Task: Add Nelson Bach Pastilles, Natural Stress Relief, Lemon Flavor to the cart.
Action: Mouse moved to (266, 124)
Screenshot: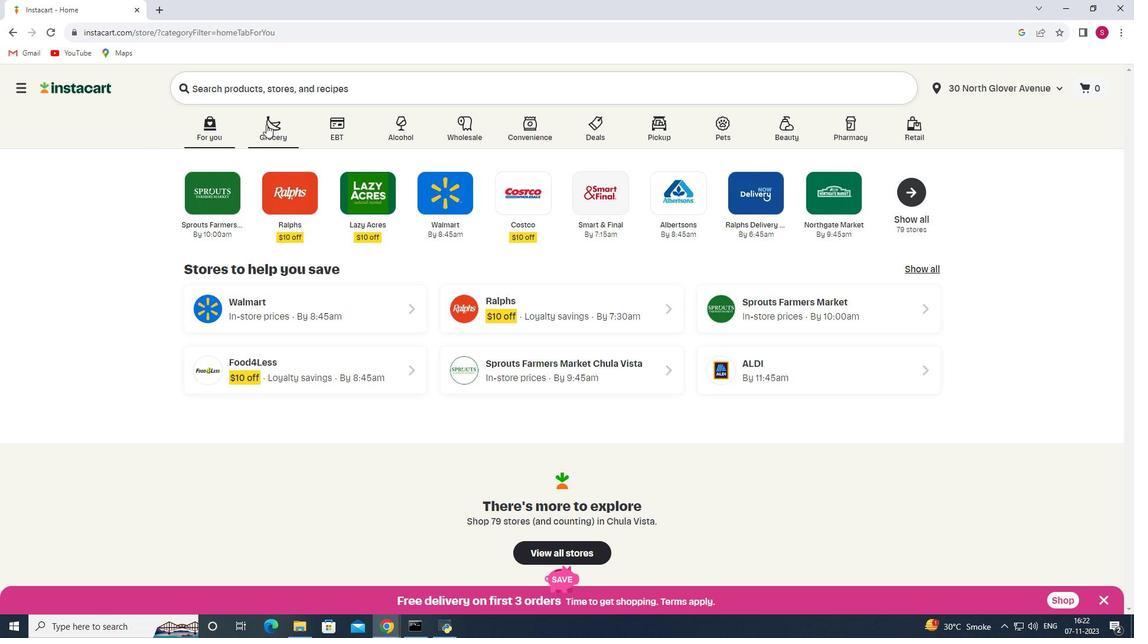 
Action: Mouse pressed left at (266, 124)
Screenshot: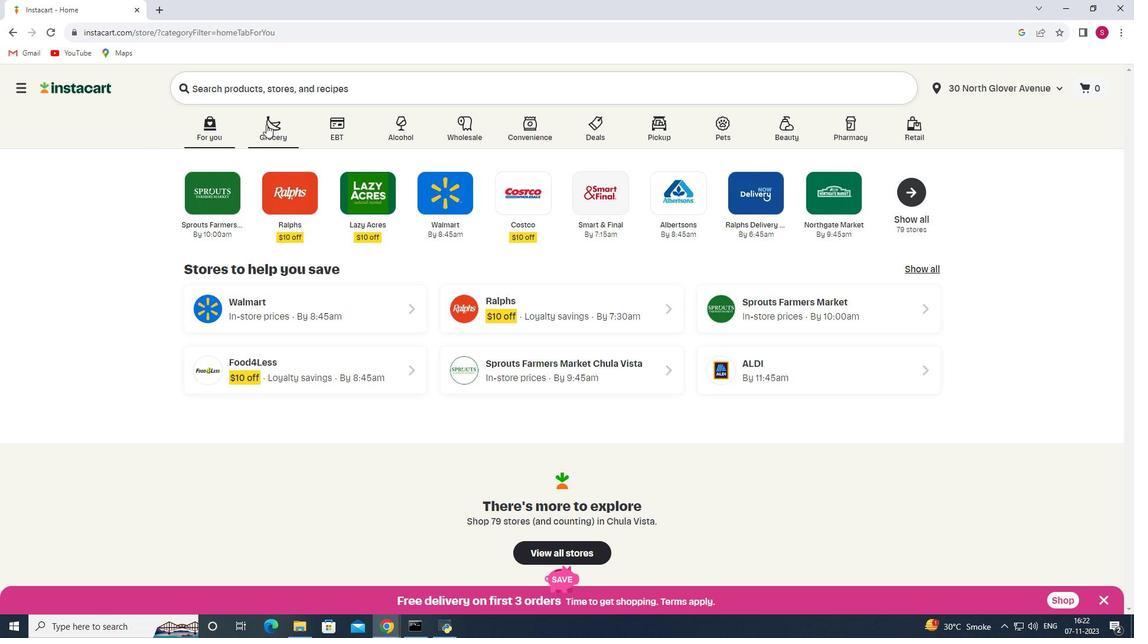 
Action: Mouse moved to (316, 342)
Screenshot: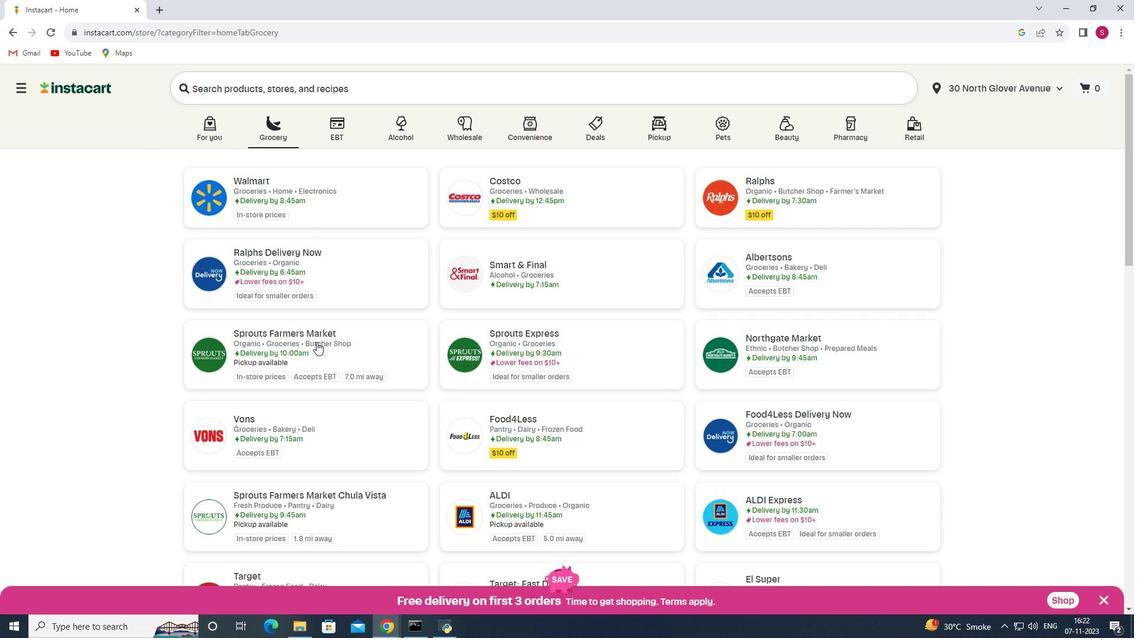
Action: Mouse pressed left at (316, 342)
Screenshot: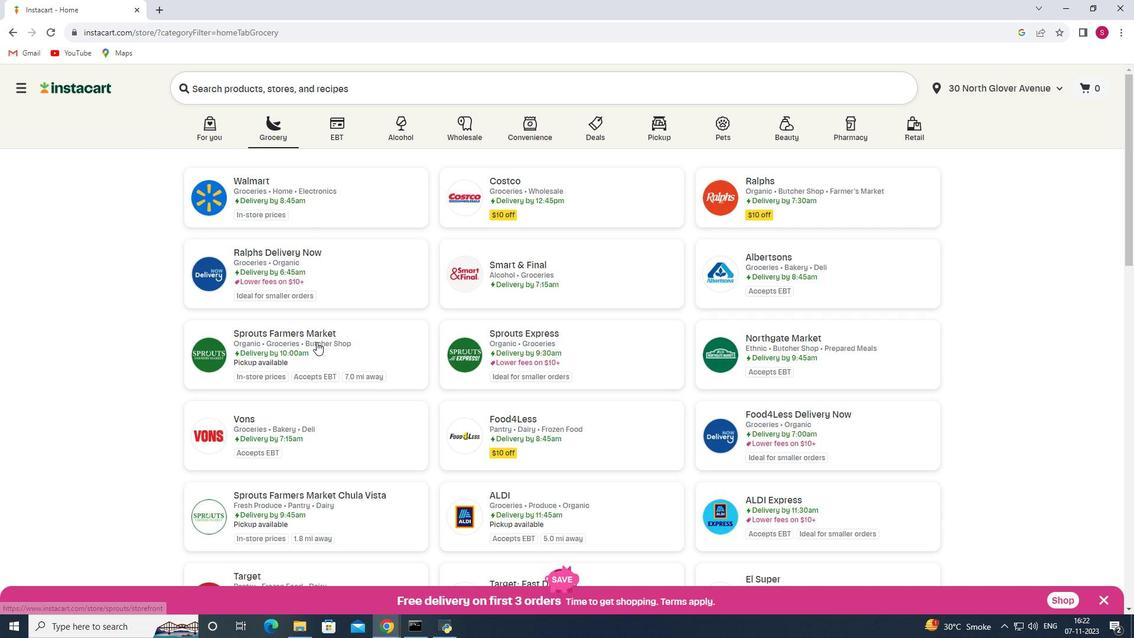 
Action: Mouse moved to (98, 325)
Screenshot: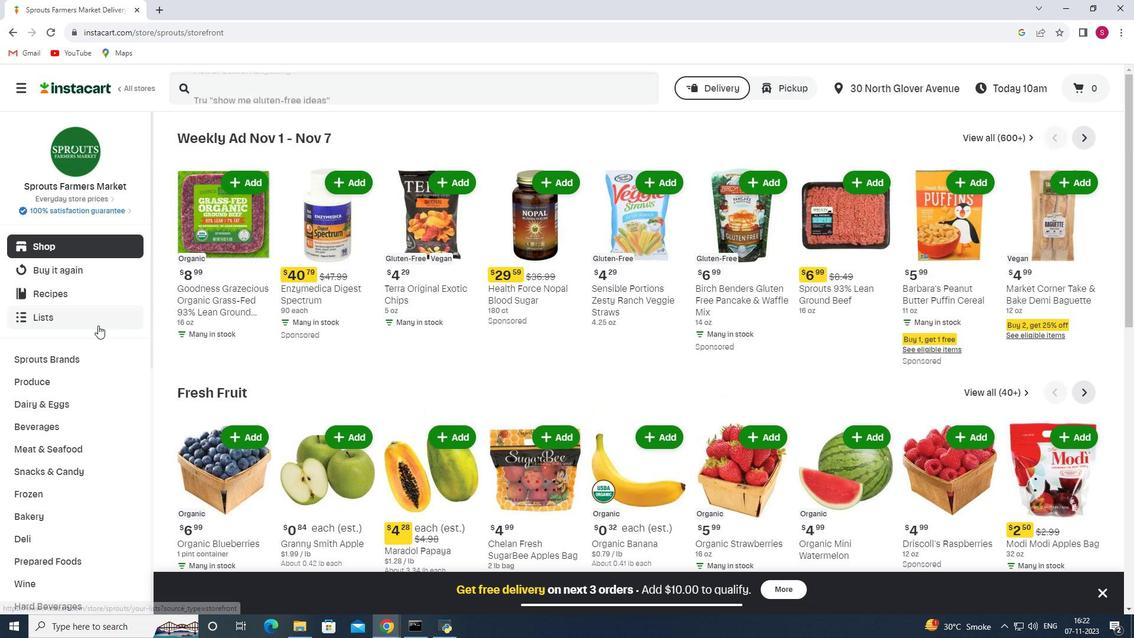 
Action: Mouse scrolled (98, 325) with delta (0, 0)
Screenshot: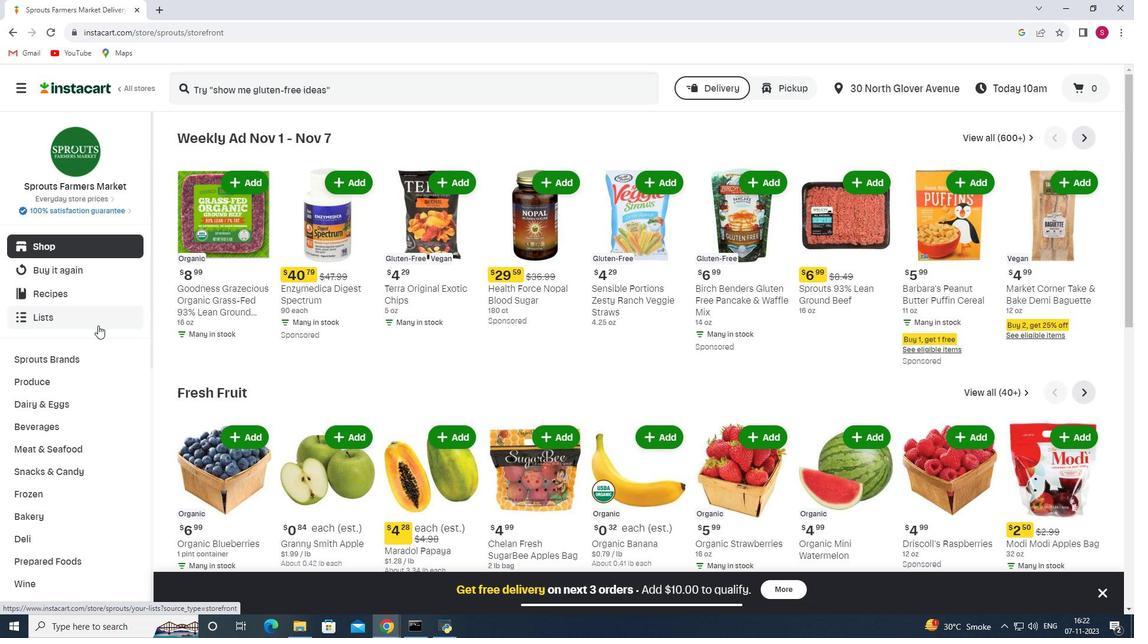 
Action: Mouse scrolled (98, 325) with delta (0, 0)
Screenshot: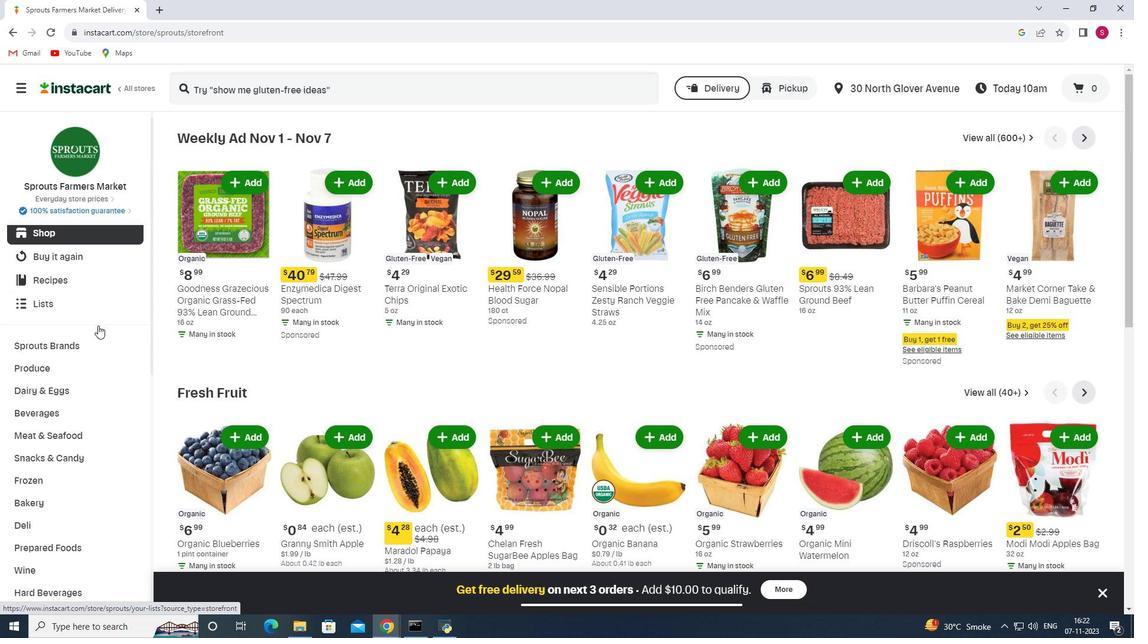 
Action: Mouse scrolled (98, 325) with delta (0, 0)
Screenshot: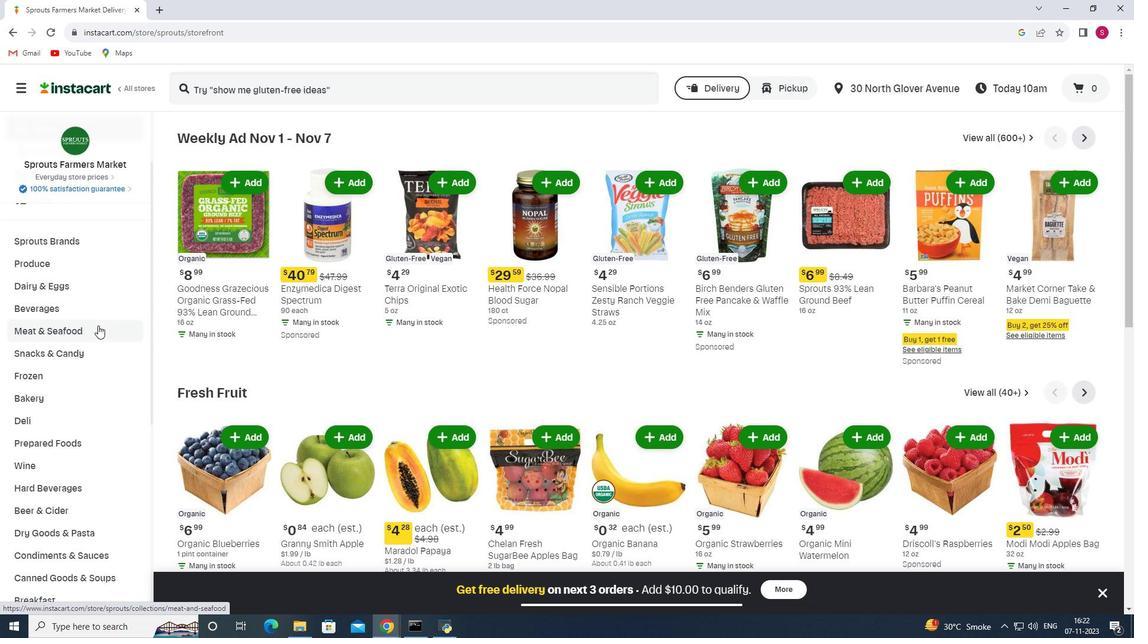 
Action: Mouse scrolled (98, 325) with delta (0, 0)
Screenshot: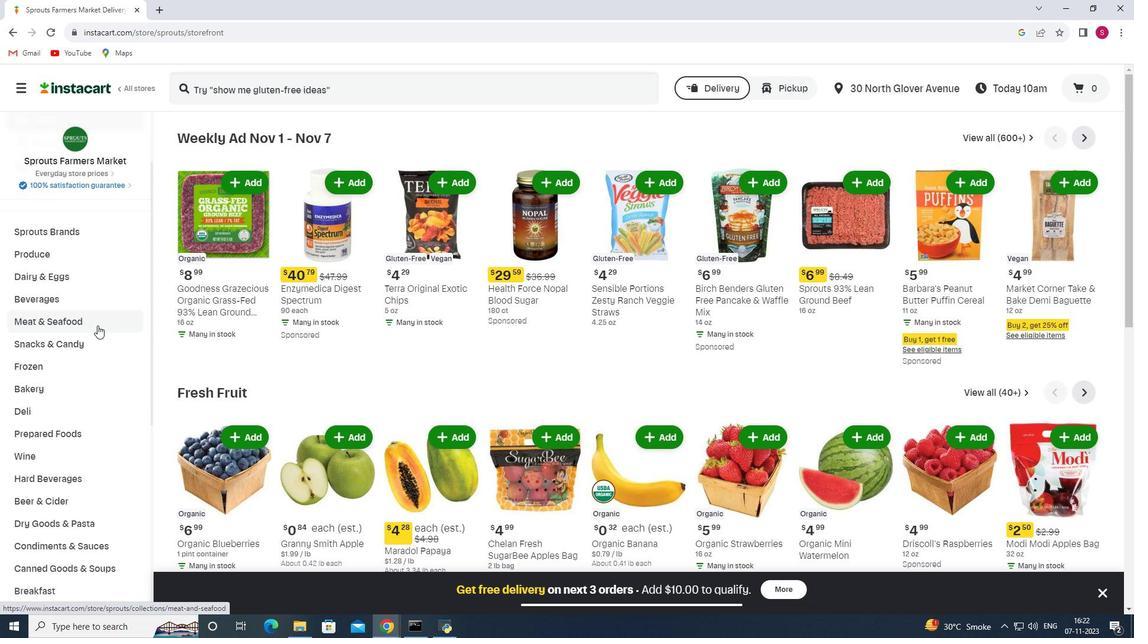 
Action: Mouse moved to (97, 325)
Screenshot: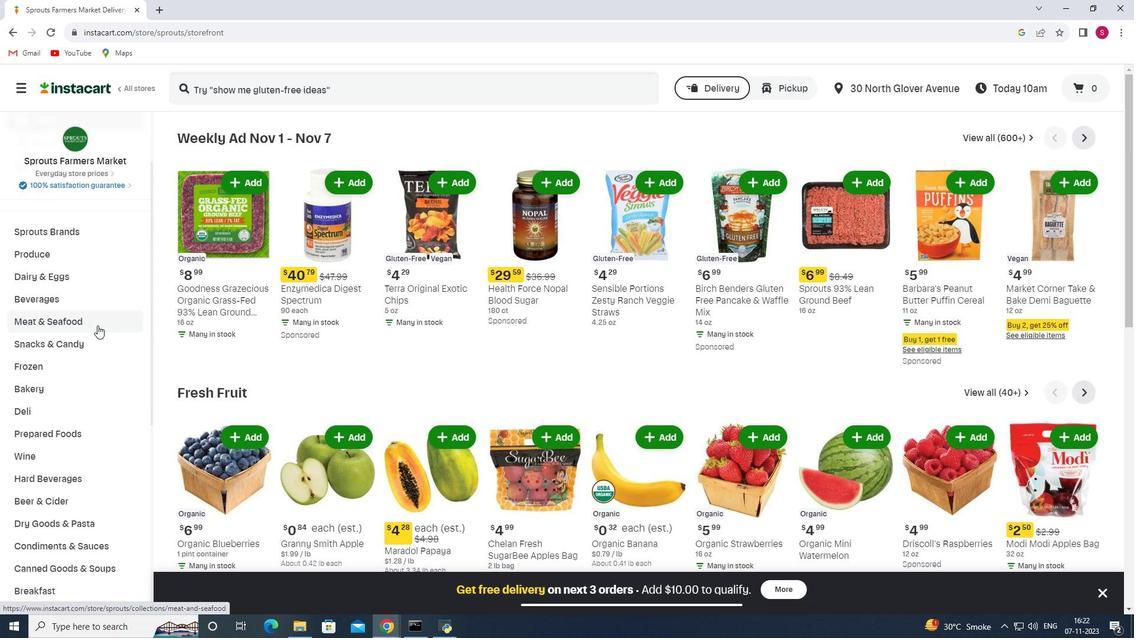 
Action: Mouse scrolled (97, 325) with delta (0, 0)
Screenshot: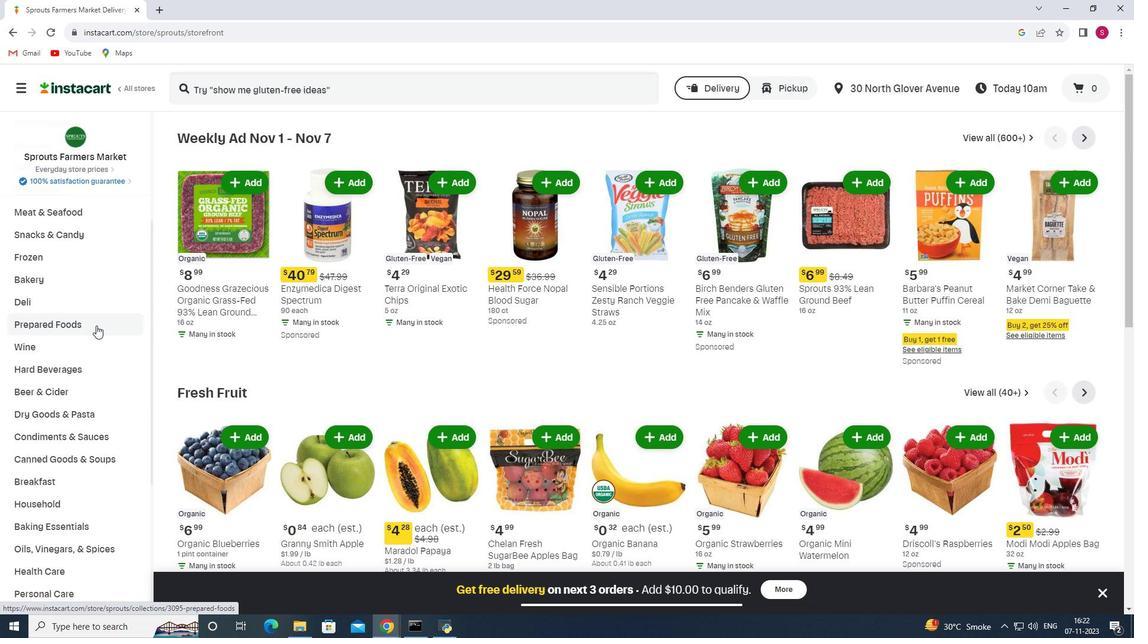 
Action: Mouse moved to (95, 328)
Screenshot: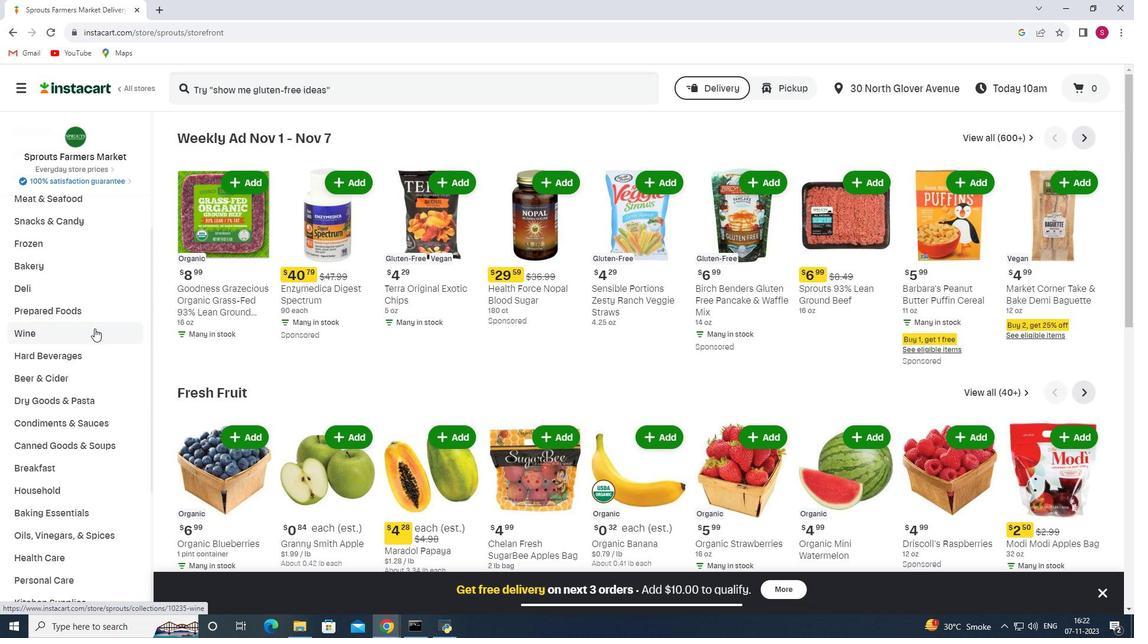 
Action: Mouse scrolled (95, 327) with delta (0, 0)
Screenshot: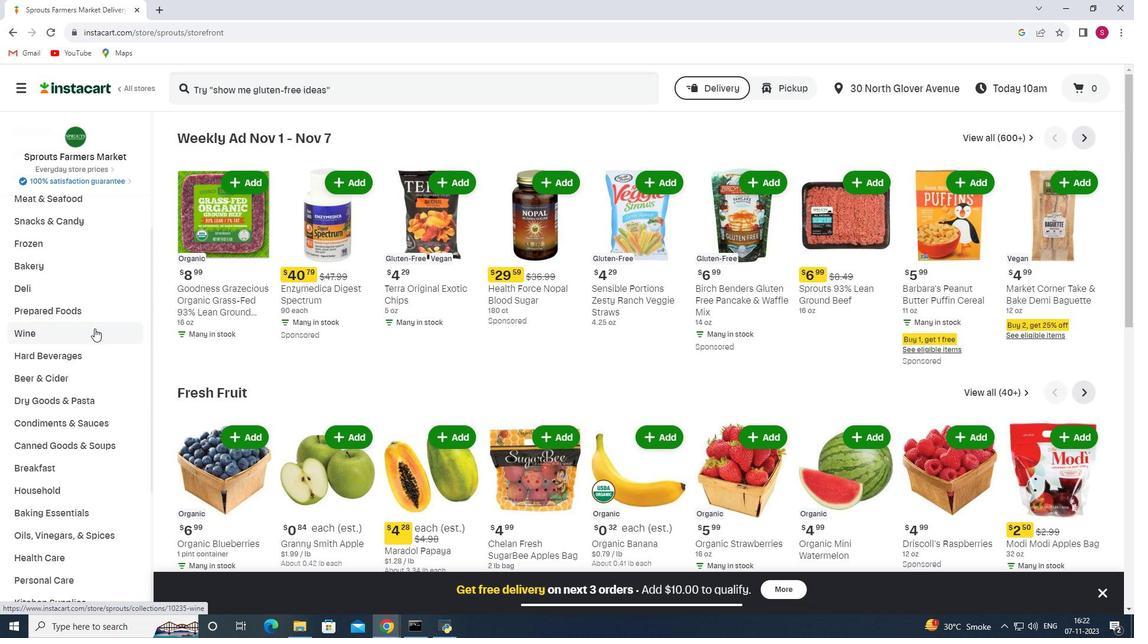 
Action: Mouse moved to (92, 330)
Screenshot: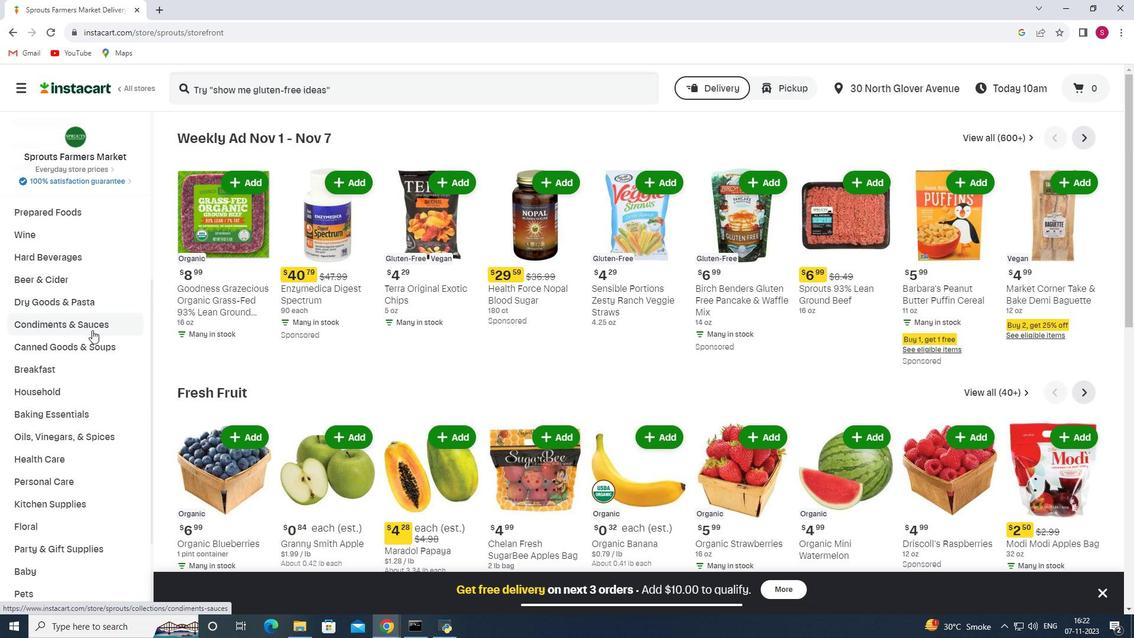 
Action: Mouse scrolled (92, 329) with delta (0, 0)
Screenshot: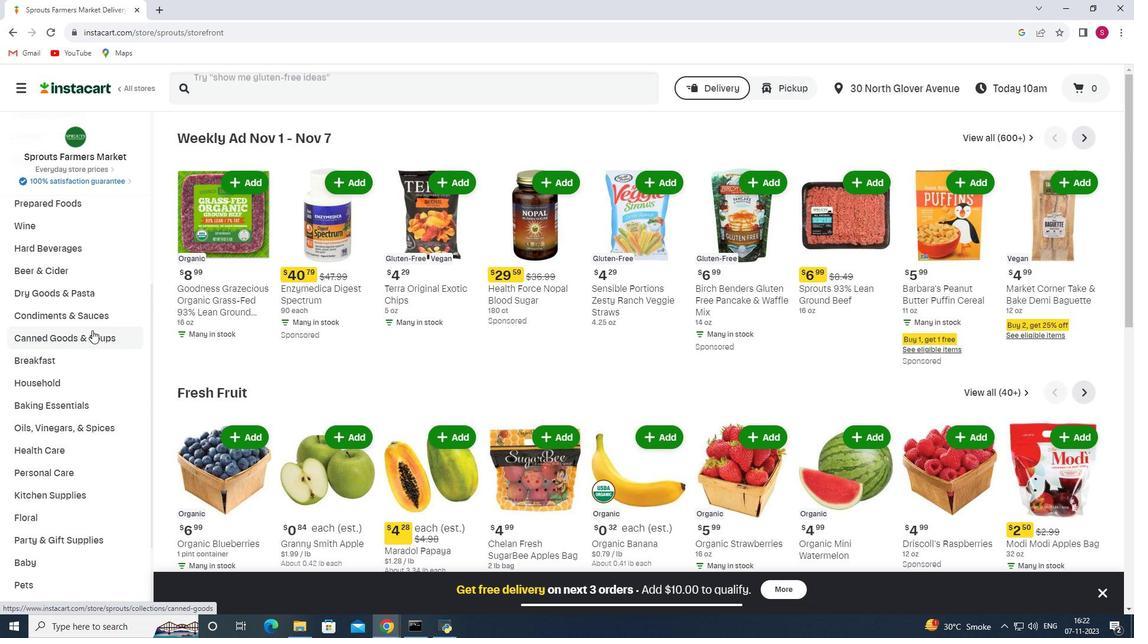 
Action: Mouse moved to (47, 388)
Screenshot: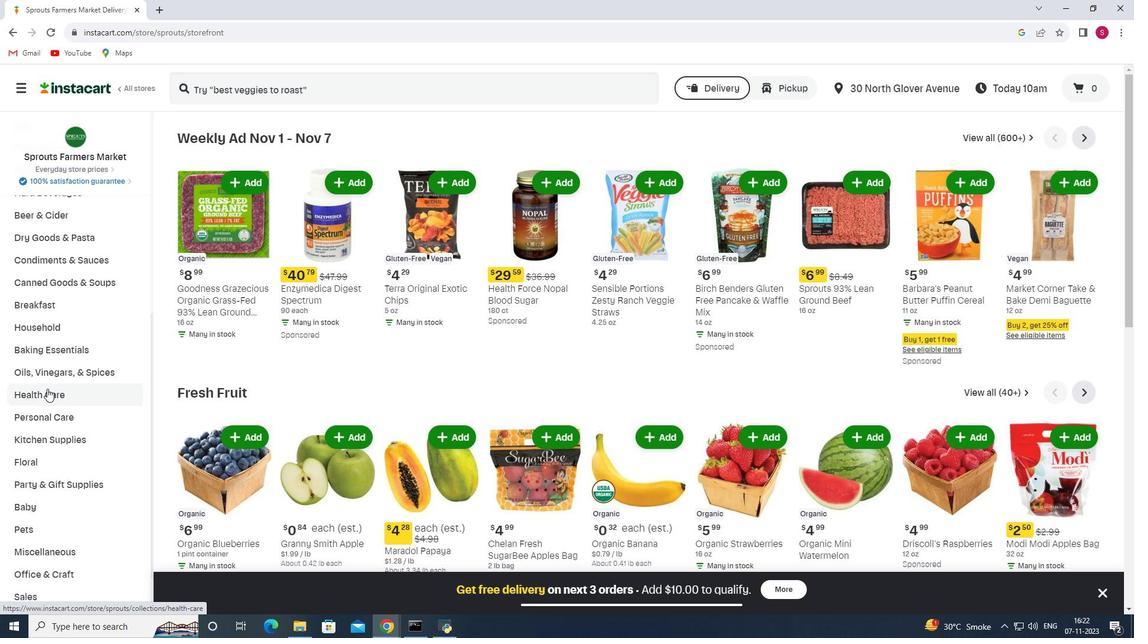 
Action: Mouse pressed left at (47, 388)
Screenshot: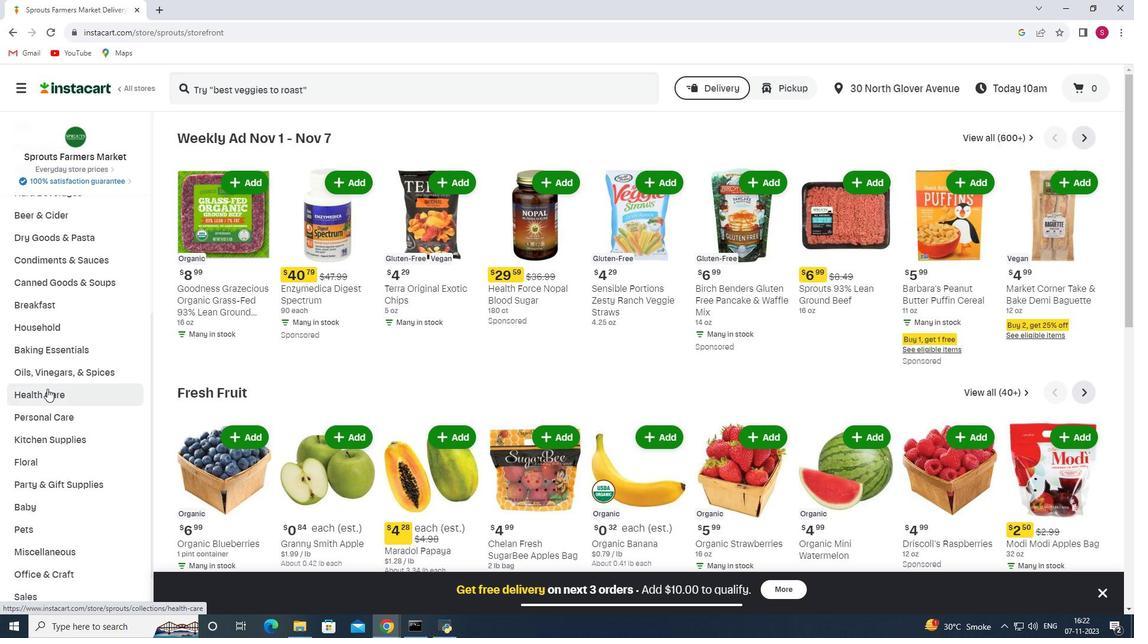 
Action: Mouse moved to (390, 169)
Screenshot: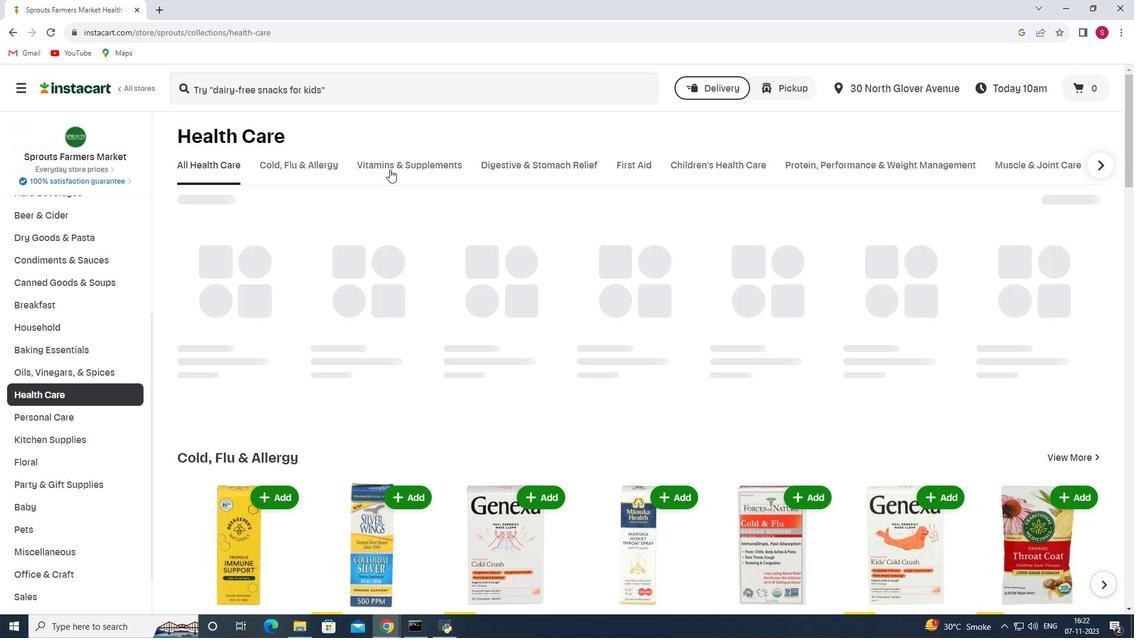 
Action: Mouse pressed left at (390, 169)
Screenshot: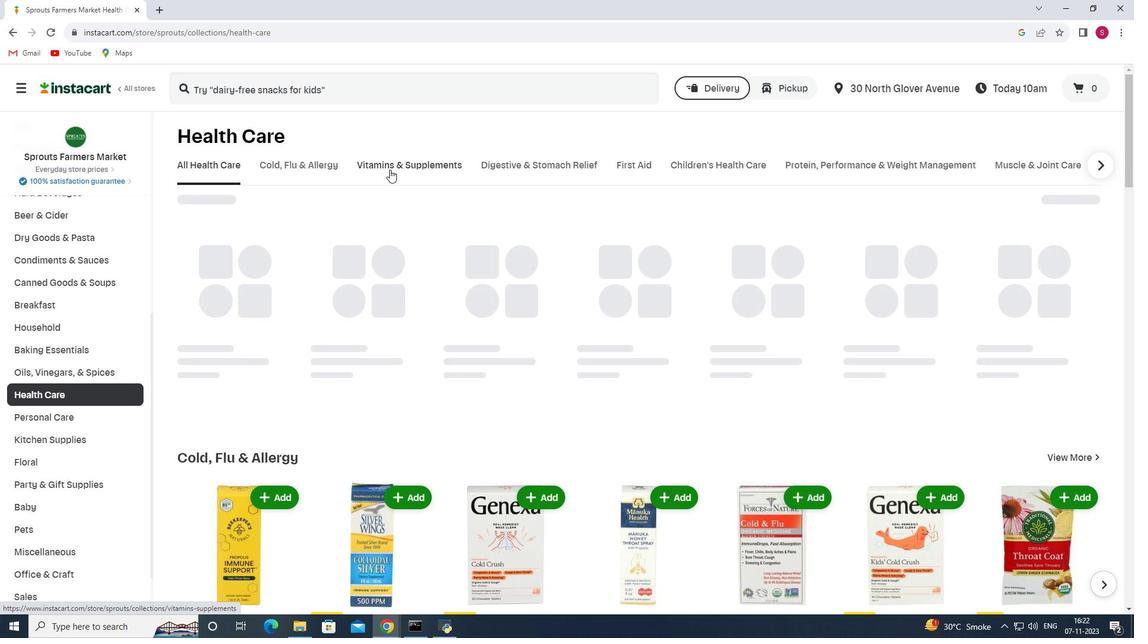
Action: Mouse moved to (957, 220)
Screenshot: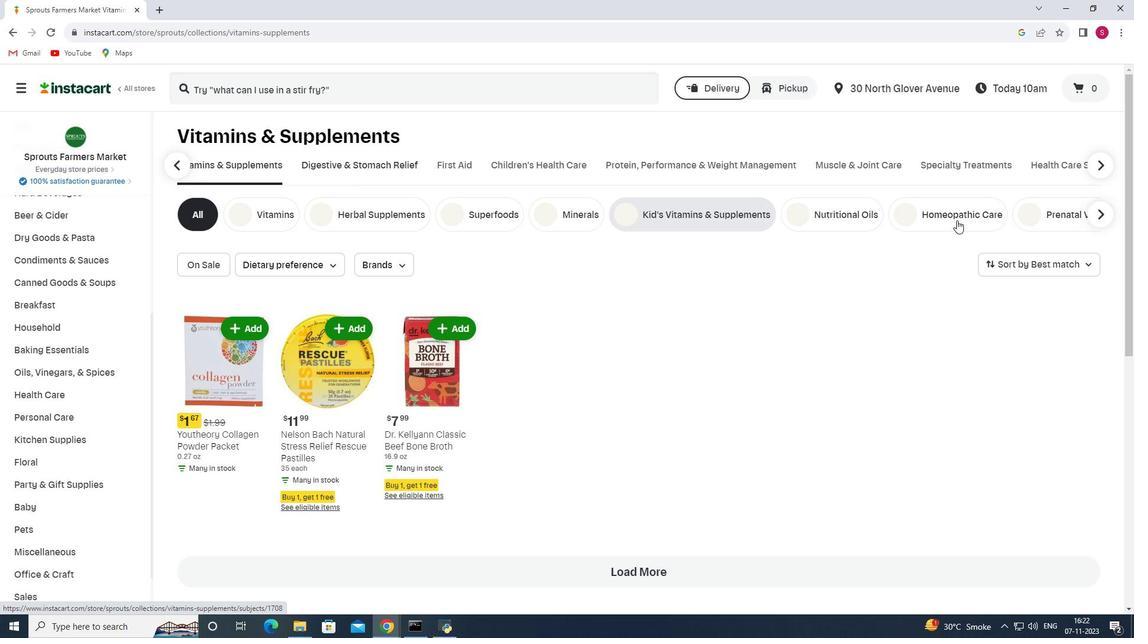 
Action: Mouse pressed left at (957, 220)
Screenshot: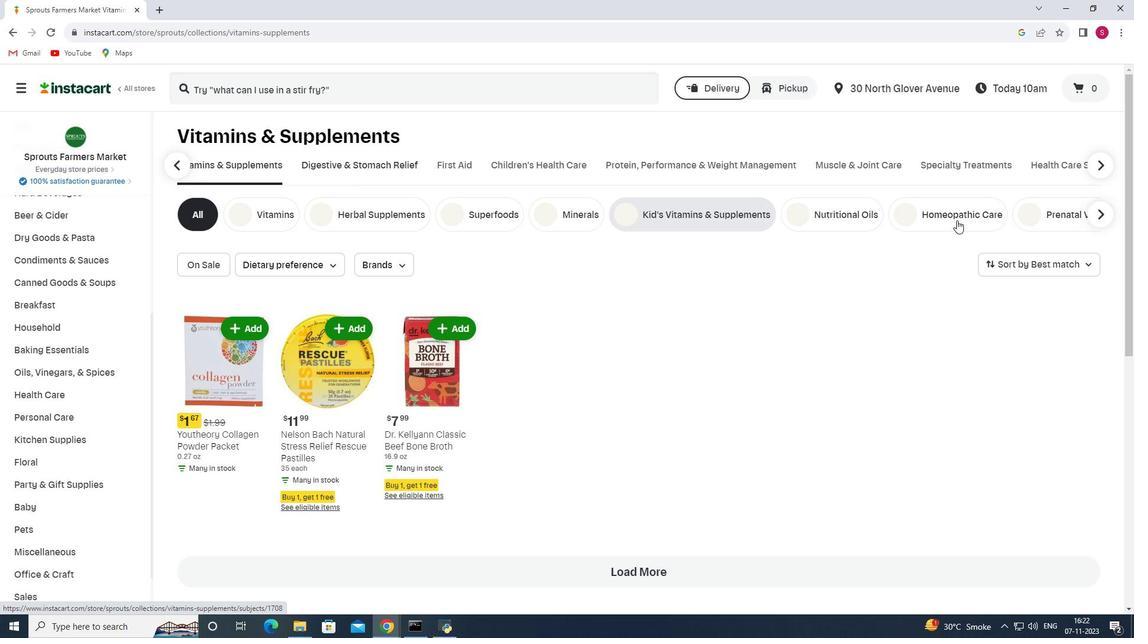 
Action: Mouse moved to (372, 89)
Screenshot: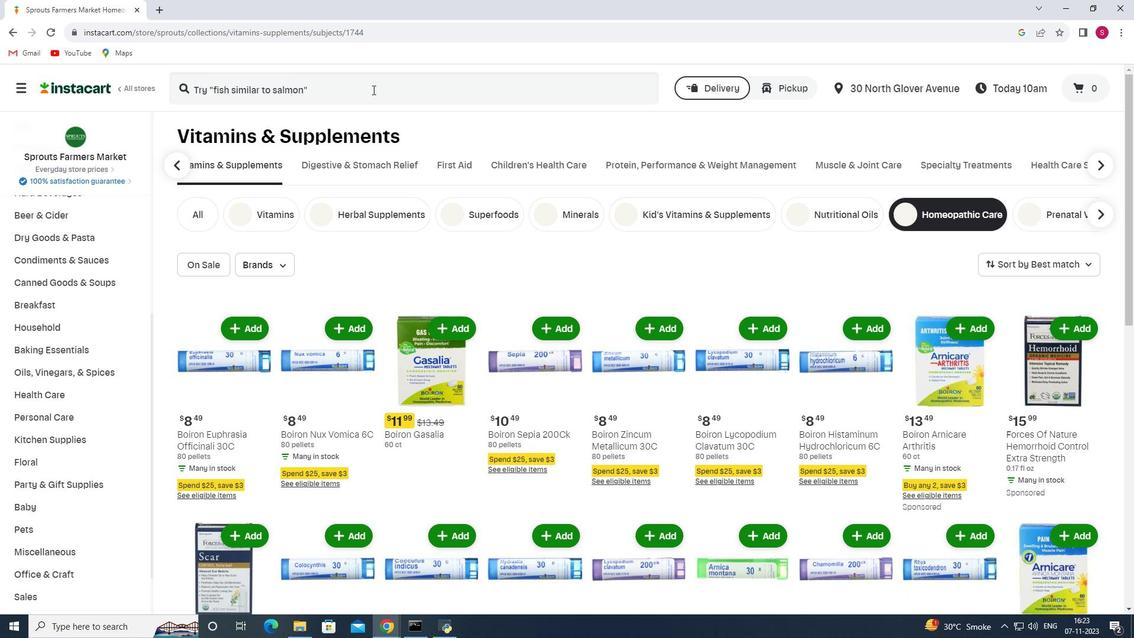 
Action: Mouse pressed left at (372, 89)
Screenshot: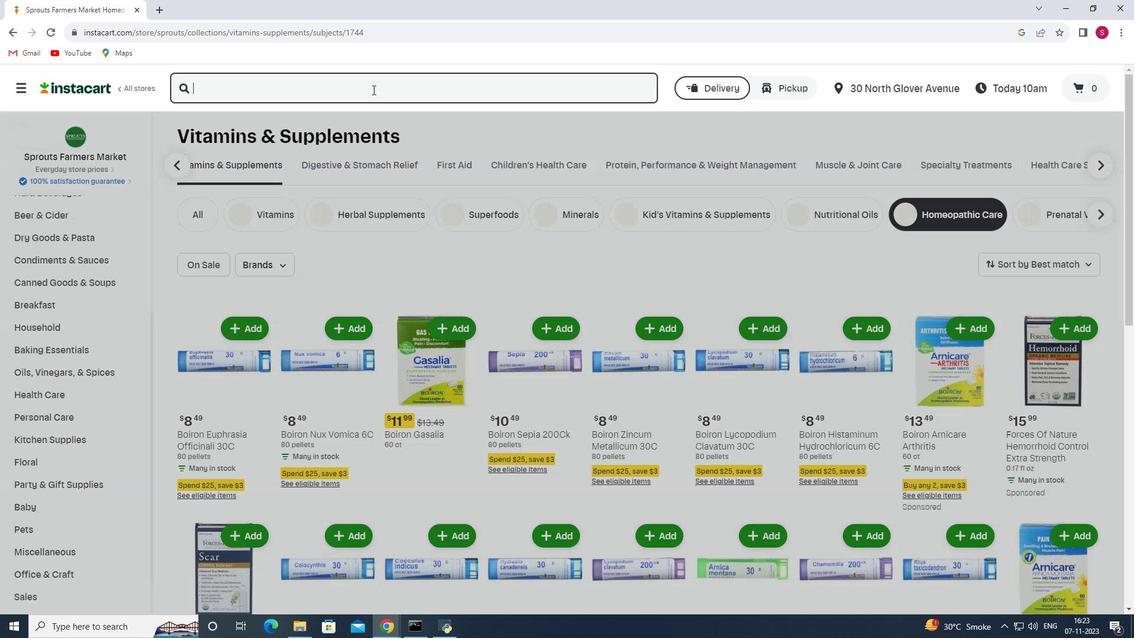 
Action: Key pressed <Key.shift_r>Nelson<Key.space><Key.shift><Key.shift><Key.shift><Key.shift><Key.shift><Key.shift><Key.shift><Key.shift><Key.shift>Bach<Key.space><Key.shift_r>Pastilles,<Key.space><Key.shift><Key.shift><Key.shift><Key.shift><Key.shift><Key.shift><Key.shift><Key.shift><Key.shift><Key.shift><Key.shift><Key.shift><Key.shift><Key.shift><Key.shift><Key.shift><Key.shift><Key.shift><Key.shift><Key.shift><Key.shift><Key.shift><Key.shift><Key.shift><Key.shift><Key.shift><Key.shift><Key.shift><Key.shift><Key.shift><Key.shift>Naturals<Key.backspace><Key.space><Key.shift>Stress<Key.space><Key.shift>Relief,<Key.space><Key.shift_r>Lemon<Key.space><Key.shift>Flavor<Key.enter>
Screenshot: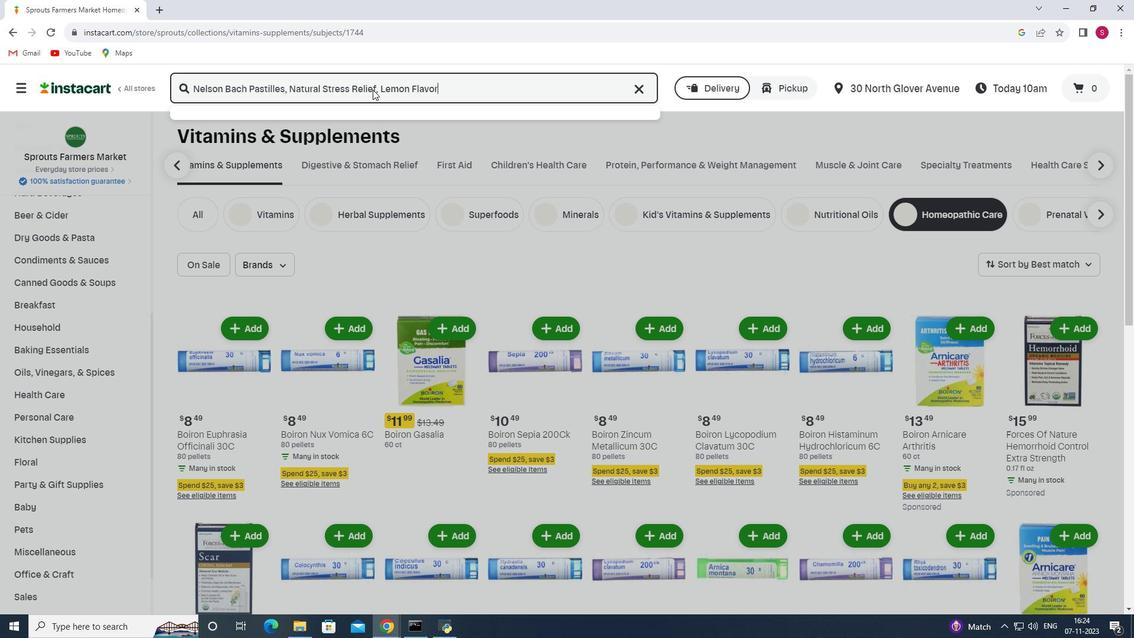 
Action: Mouse moved to (319, 199)
Screenshot: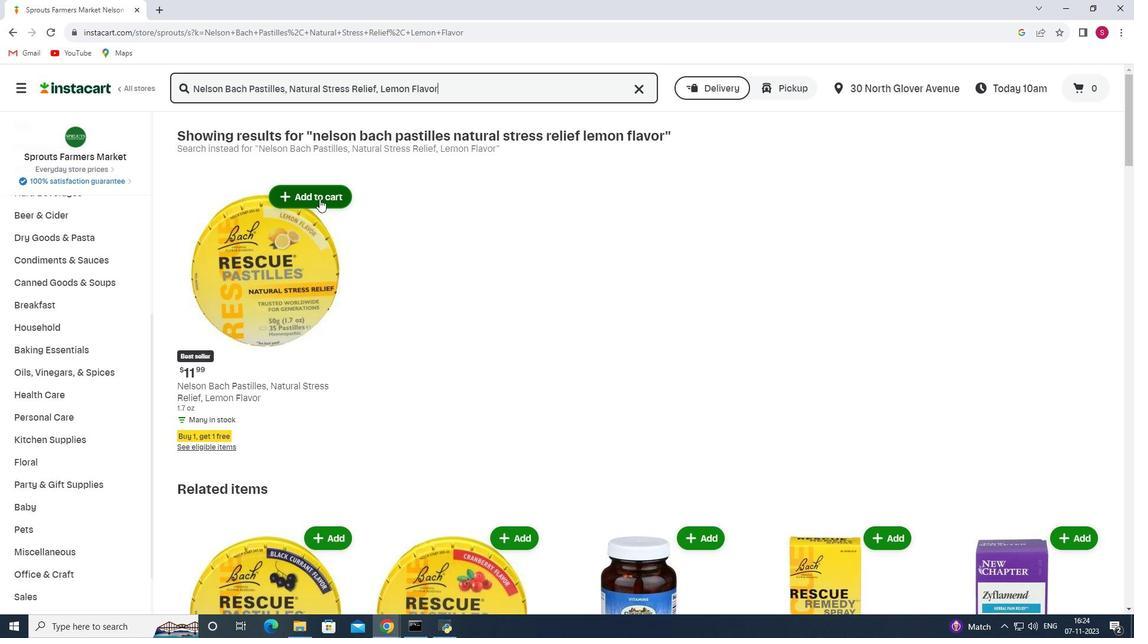 
Action: Mouse pressed left at (319, 199)
Screenshot: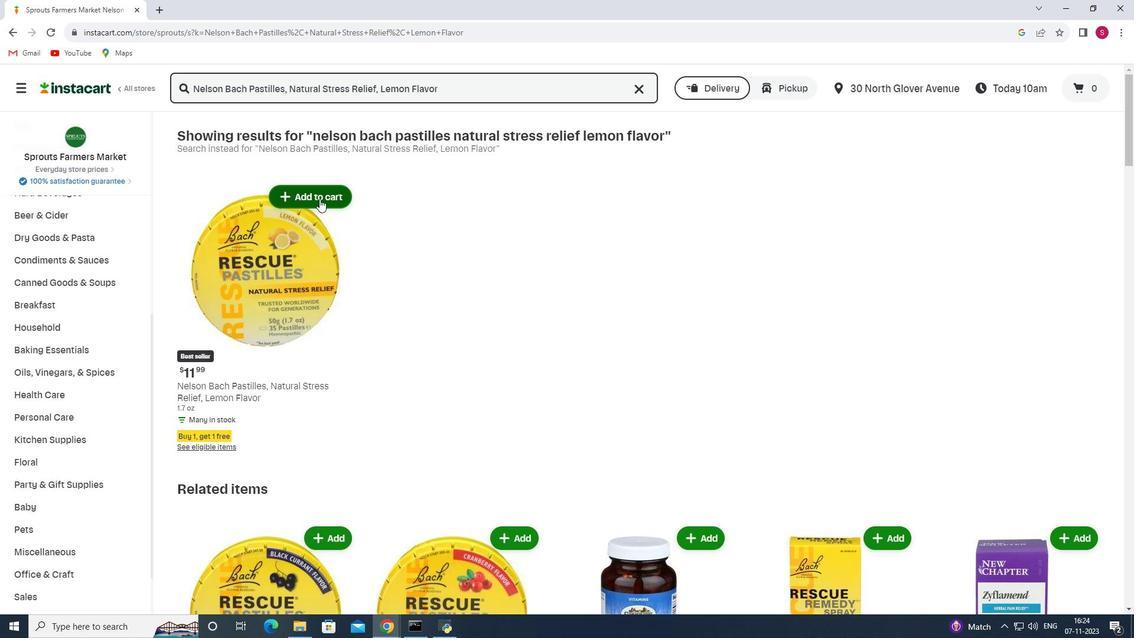 
Action: Mouse moved to (403, 264)
Screenshot: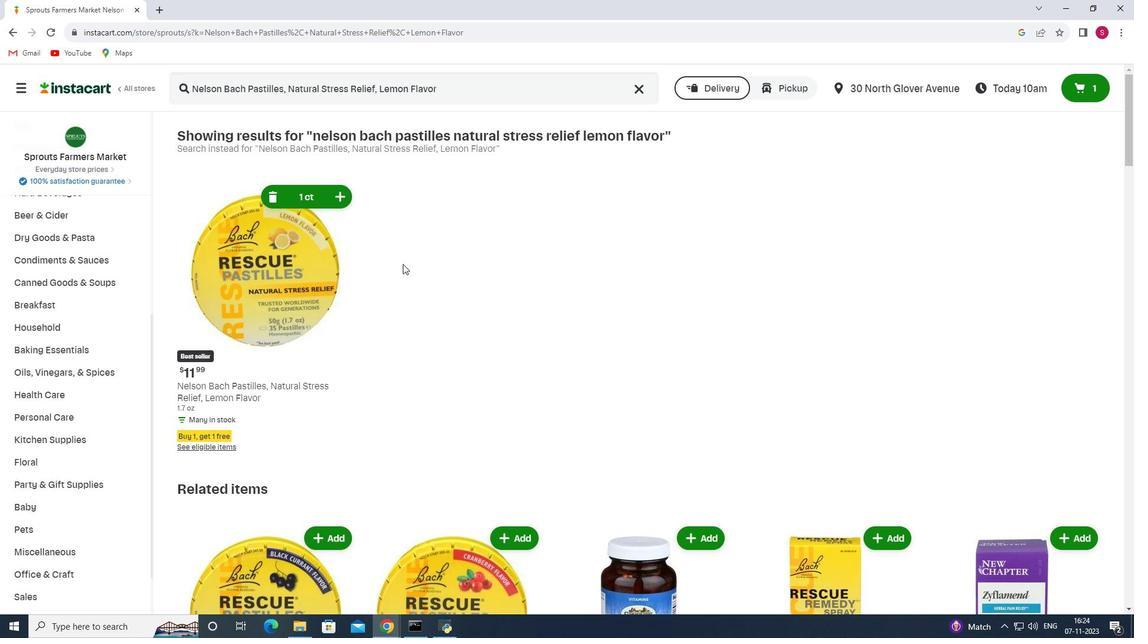 
